 Task: Create a Workspace WS0000000010 in Trello with Workspace Type as ENGINEERING-IT and Workspace Description as WD0000000010. Invite a Team Member Ayush98111@gmail.com to Workspace WS0000000010 in Trello. Invite a Team Member Mailaustralia7@gmail.com to Workspace WS0000000010 in Trello. Invite a Team Member Carxxstreet791@gmail.com to Workspace WS0000000010 in Trello. Invite a Team Member Nikrathi889@gmail.com to Workspace WS0000000010 in Trello
Action: Mouse moved to (604, 122)
Screenshot: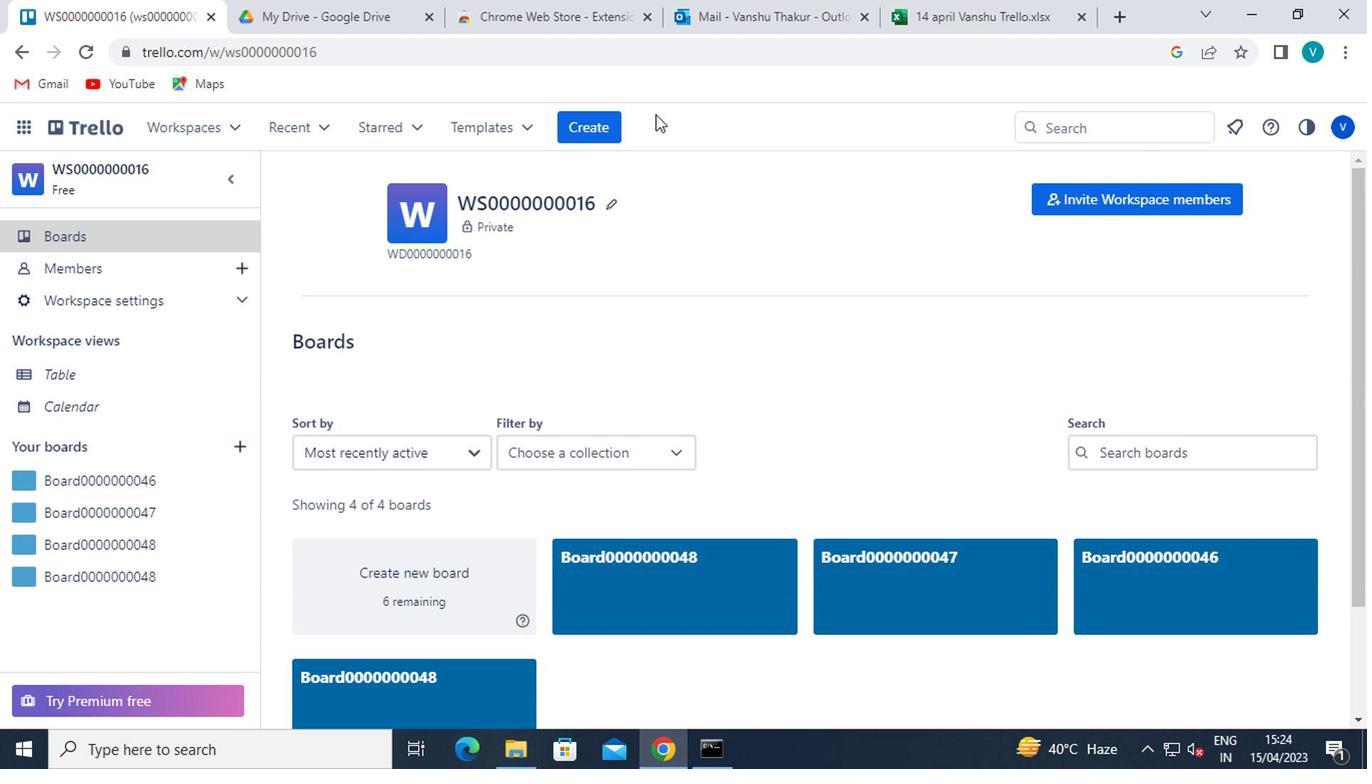 
Action: Mouse pressed left at (604, 122)
Screenshot: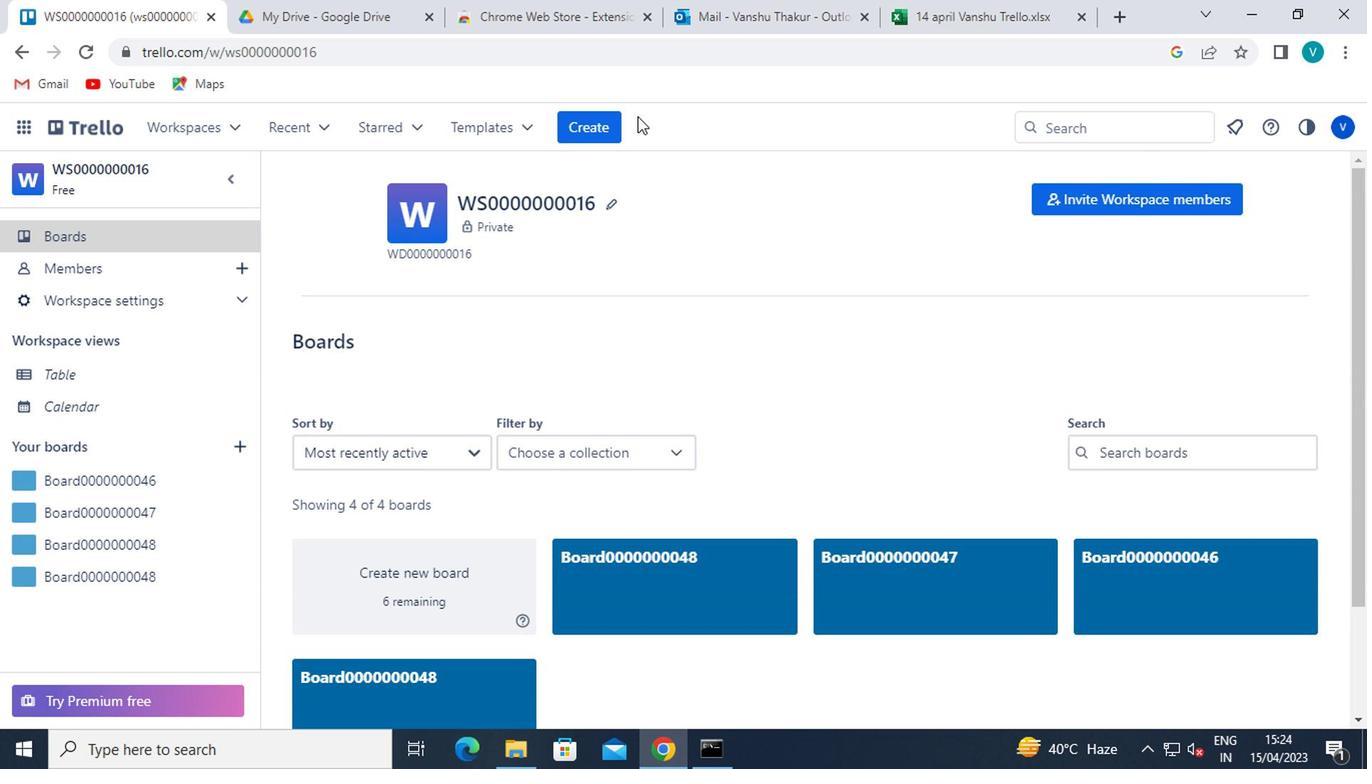 
Action: Mouse moved to (632, 357)
Screenshot: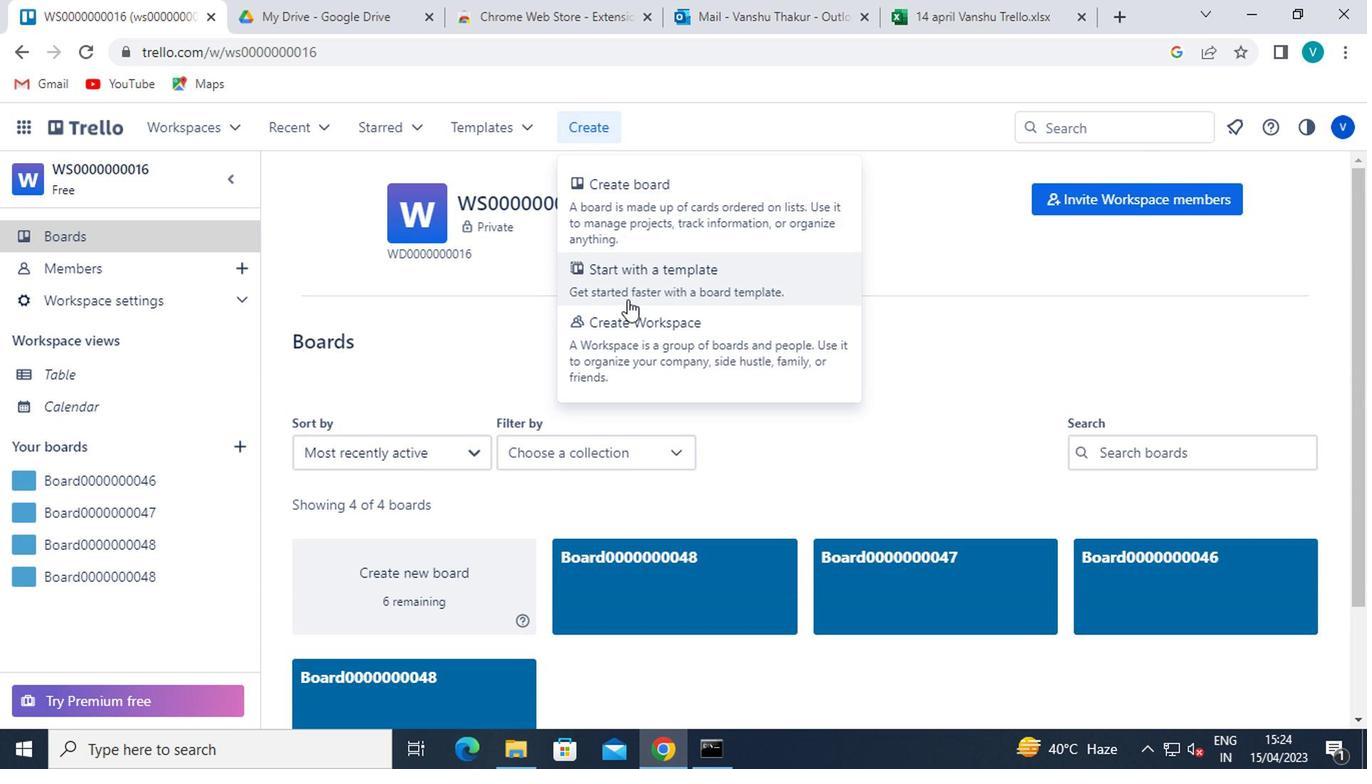 
Action: Mouse pressed left at (632, 357)
Screenshot: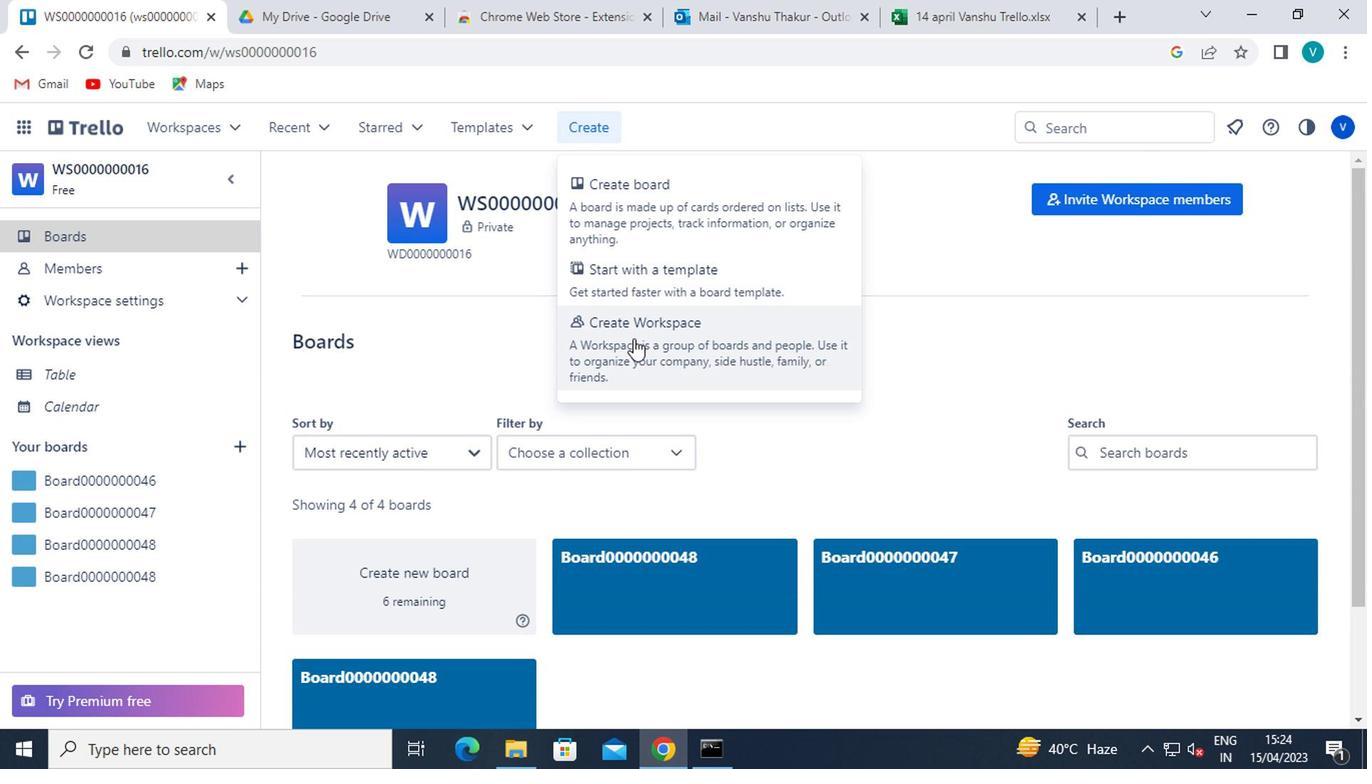 
Action: Mouse moved to (433, 370)
Screenshot: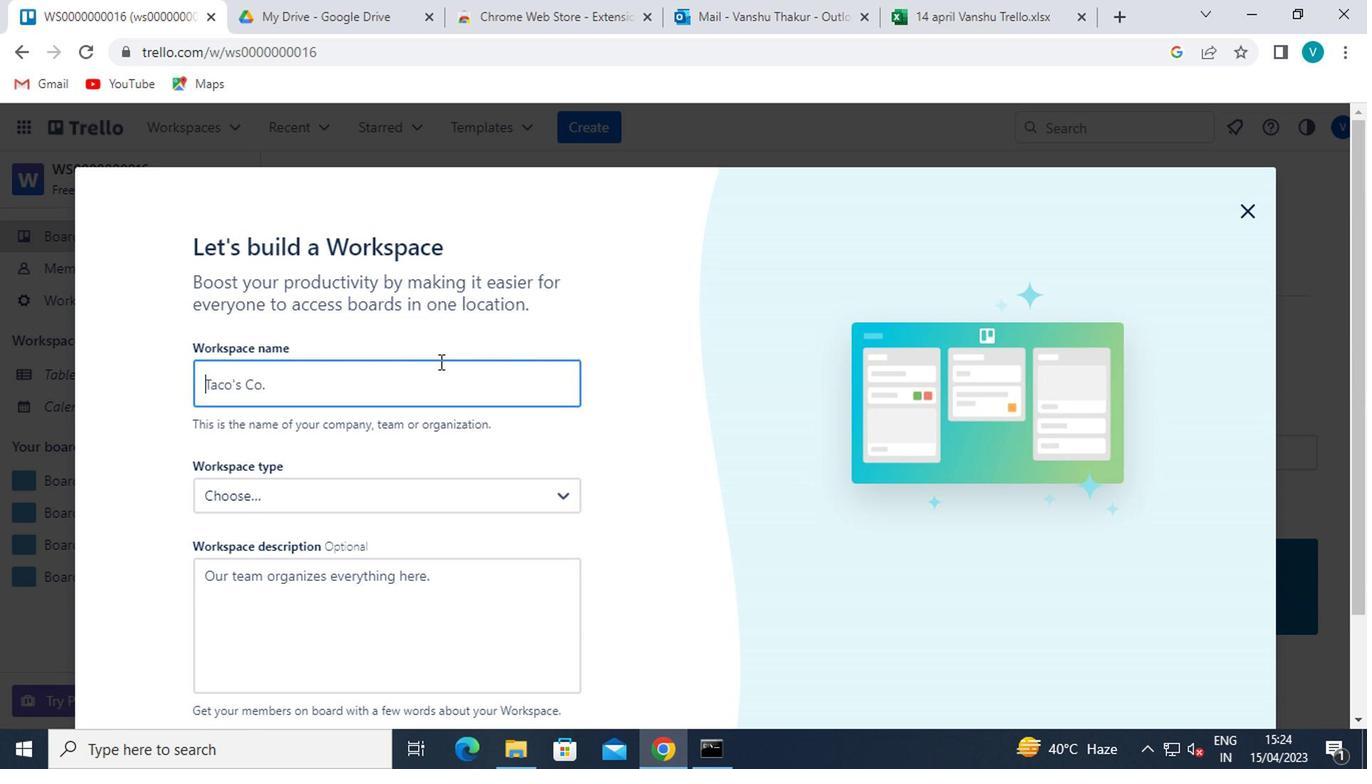 
Action: Mouse pressed left at (433, 370)
Screenshot: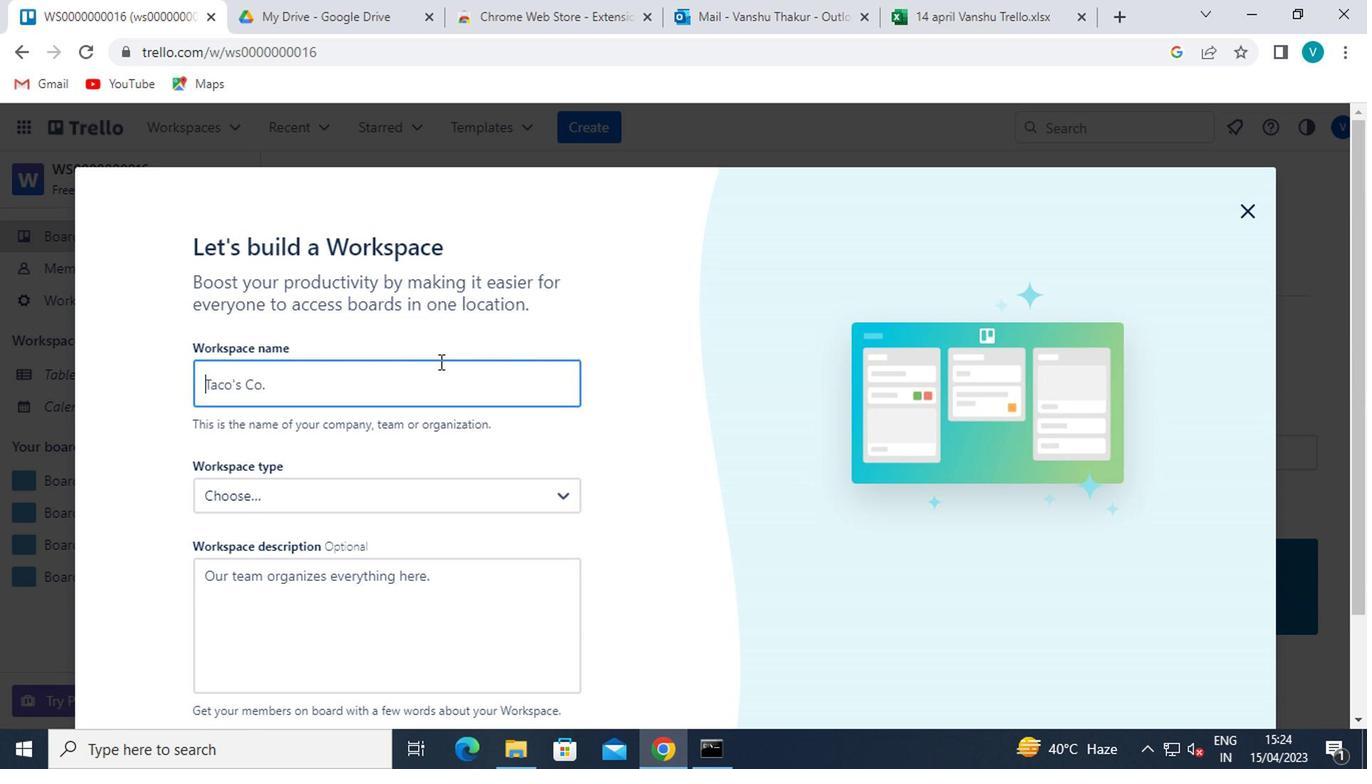 
Action: Mouse moved to (425, 359)
Screenshot: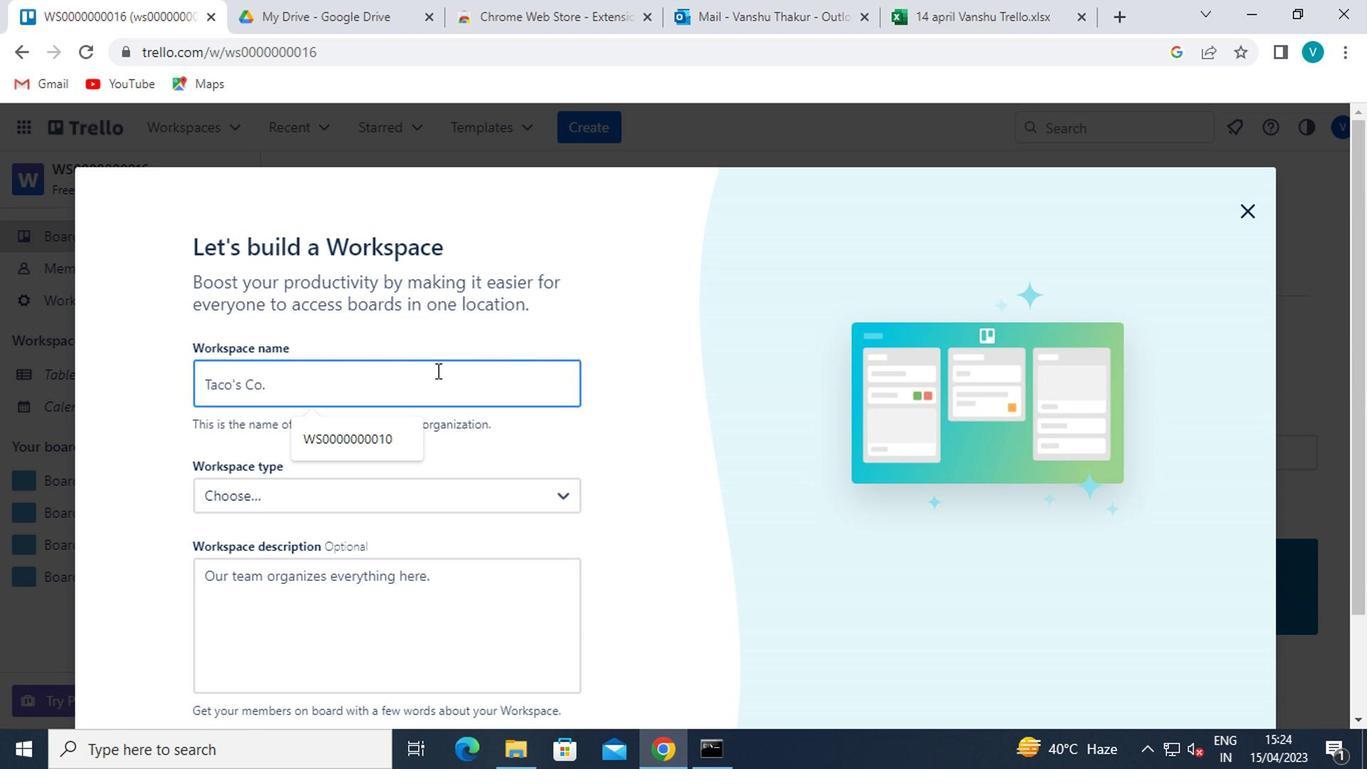
Action: Key pressed <Key.shift><Key.shift><Key.shift><Key.shift><Key.shift><Key.shift><Key.shift><Key.shift><Key.shift>WS0000000010
Screenshot: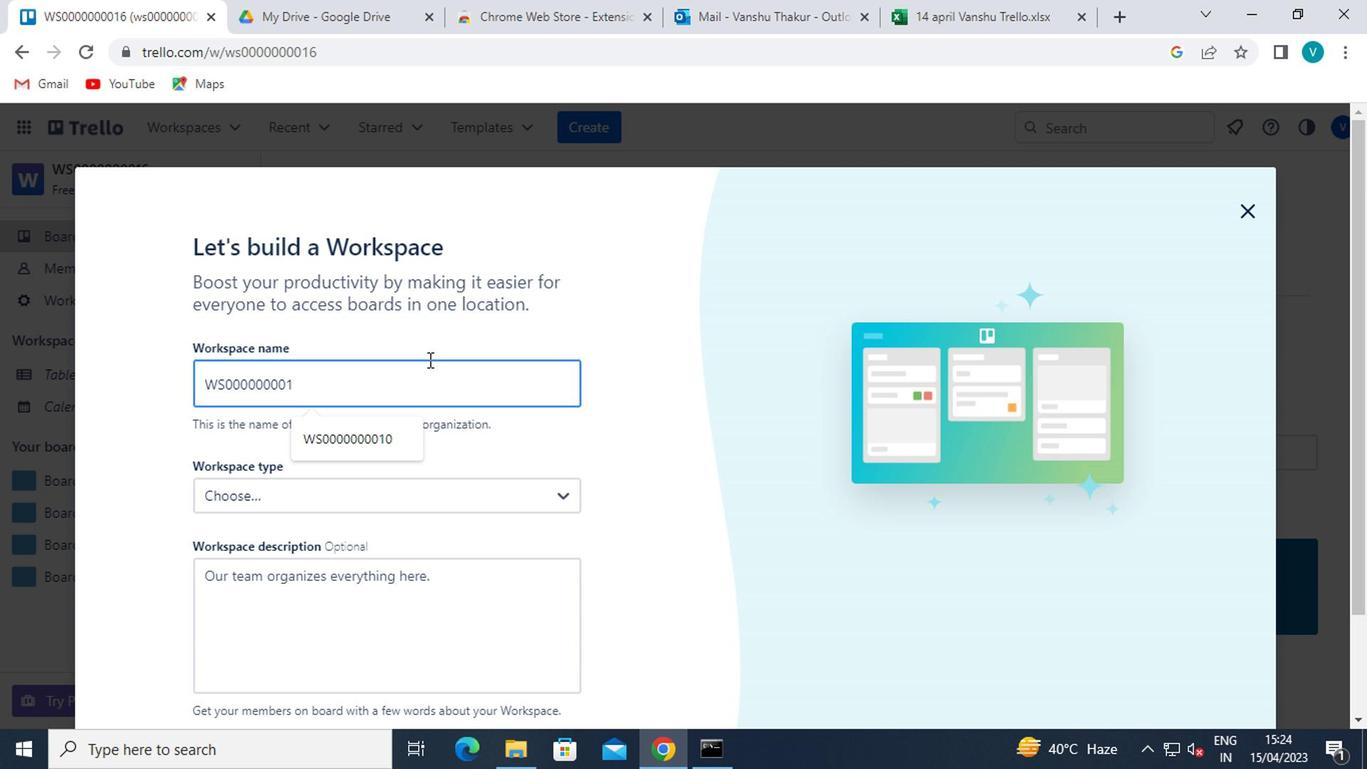 
Action: Mouse moved to (392, 486)
Screenshot: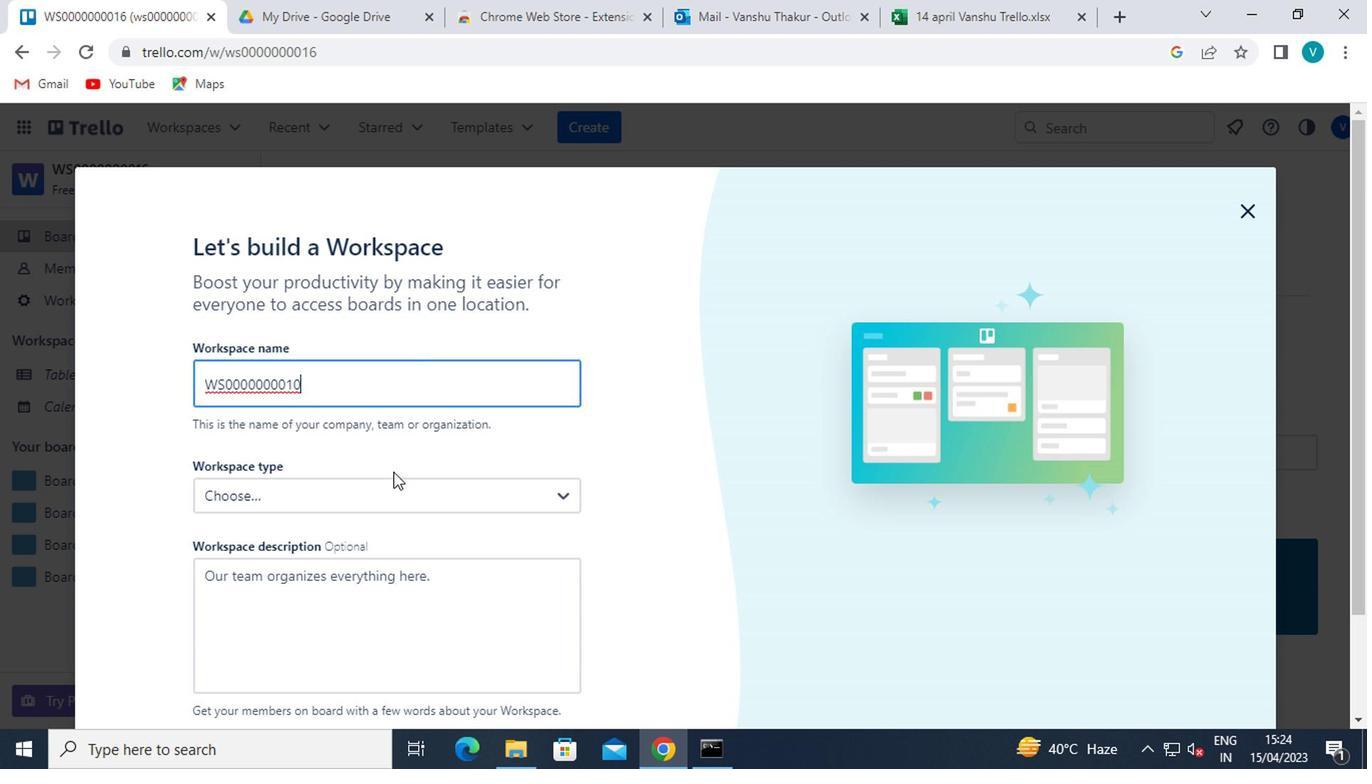 
Action: Mouse pressed left at (392, 486)
Screenshot: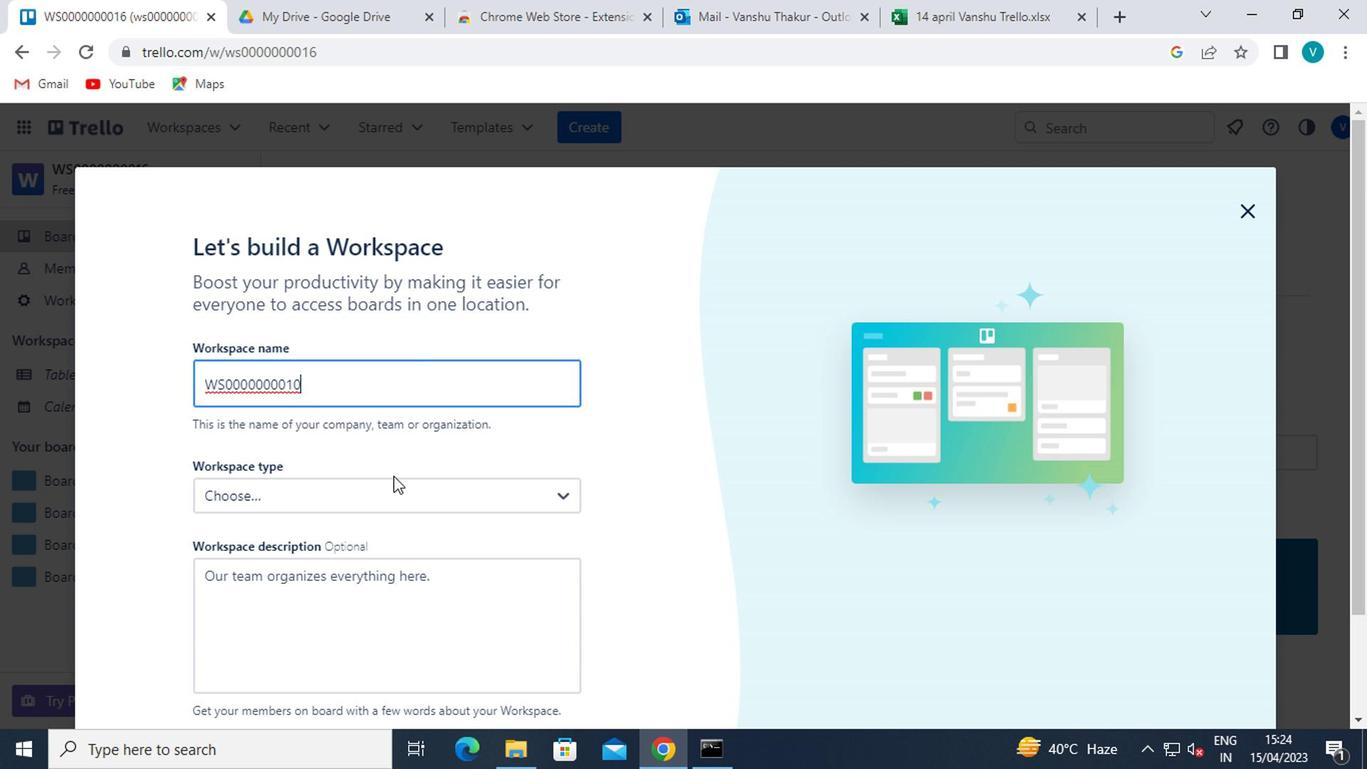 
Action: Mouse moved to (373, 587)
Screenshot: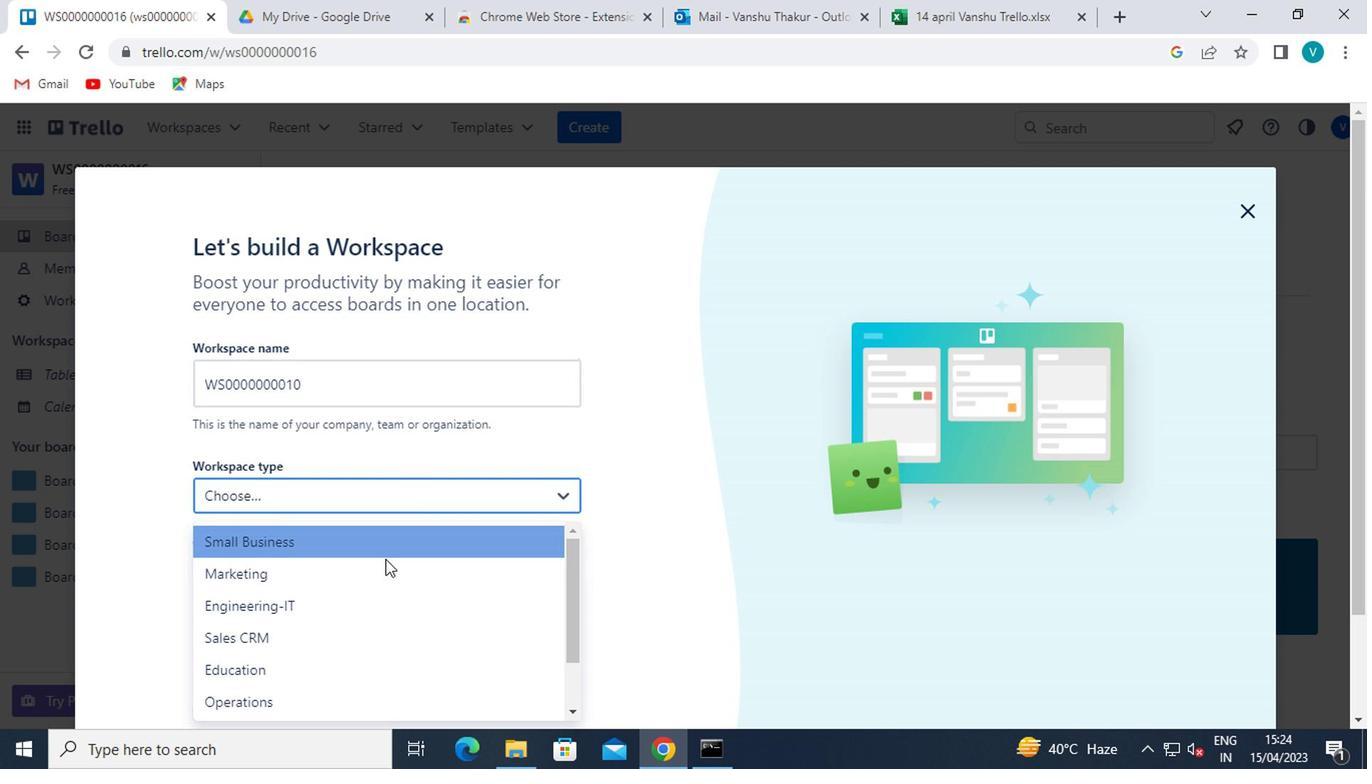 
Action: Mouse pressed left at (373, 587)
Screenshot: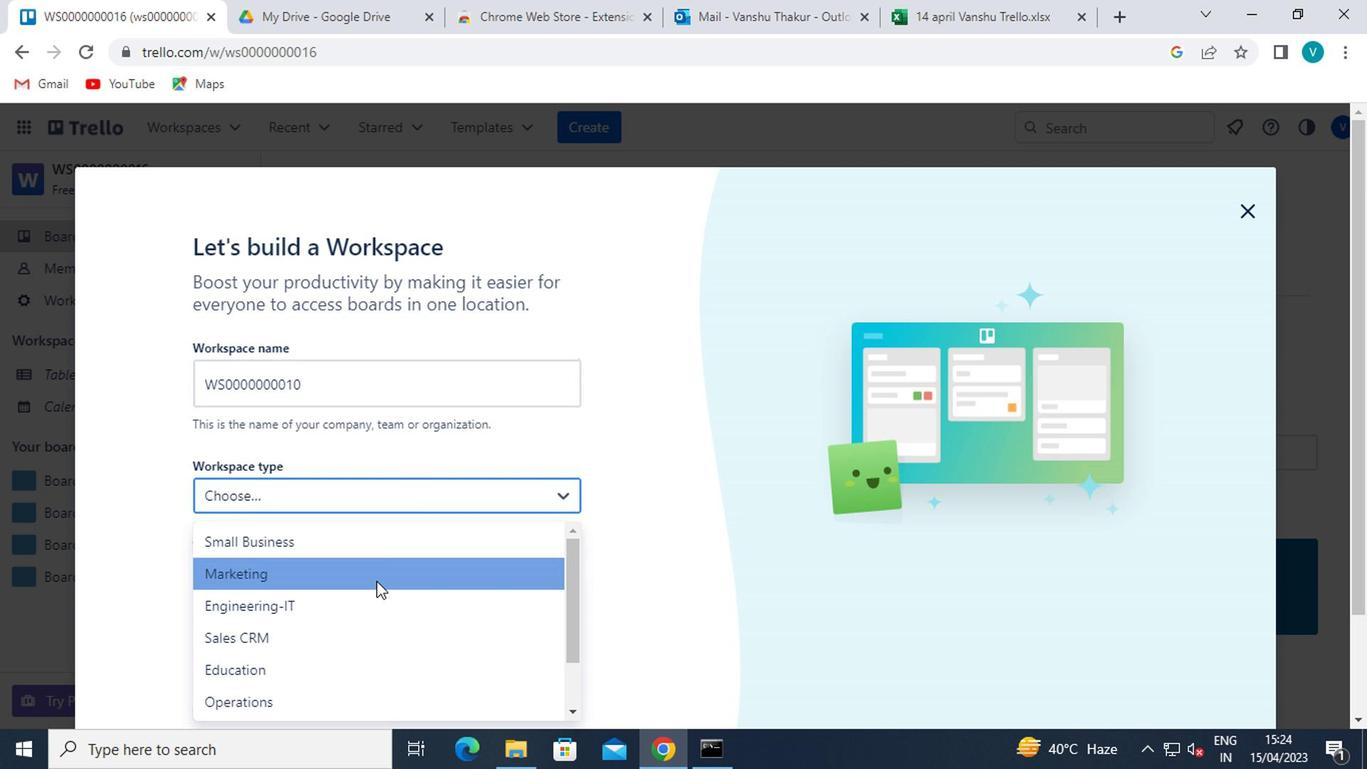 
Action: Mouse moved to (374, 602)
Screenshot: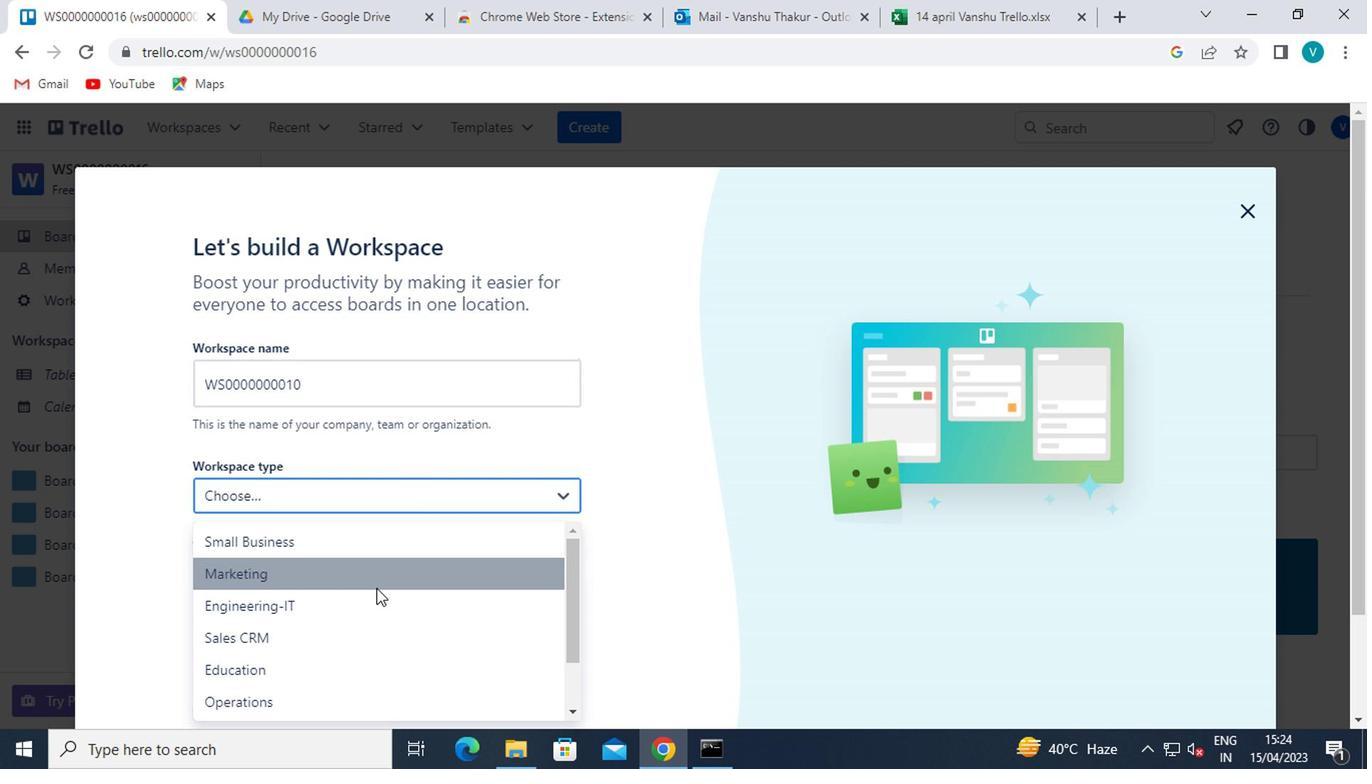 
Action: Mouse pressed left at (374, 602)
Screenshot: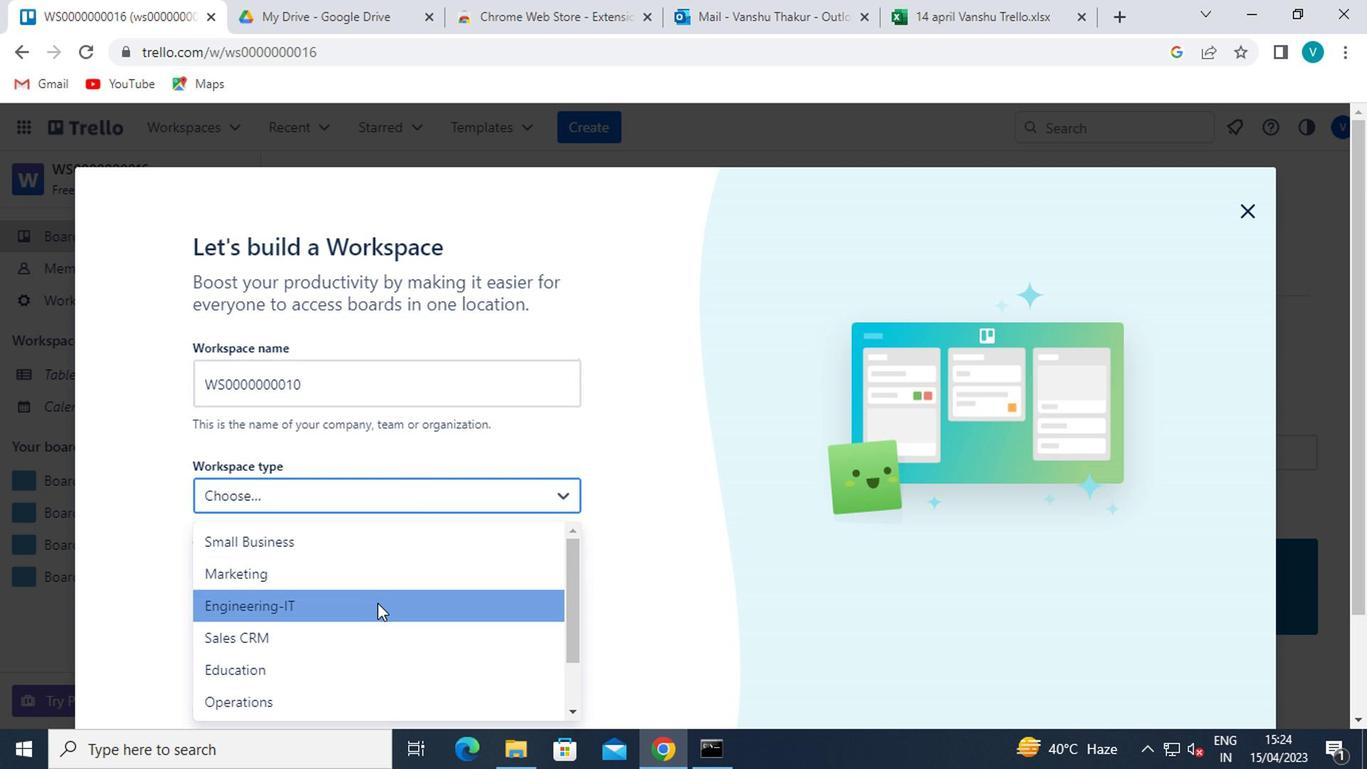 
Action: Mouse moved to (339, 588)
Screenshot: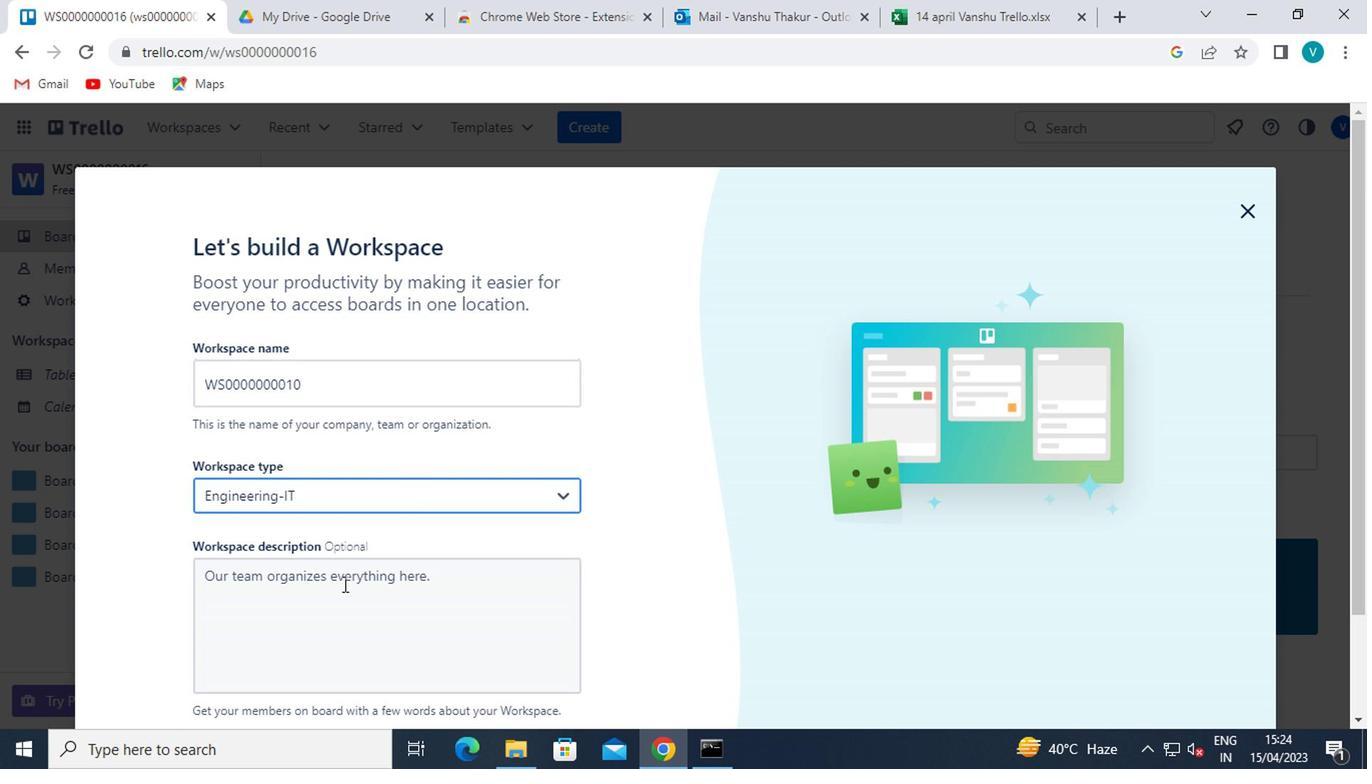 
Action: Mouse pressed left at (339, 588)
Screenshot: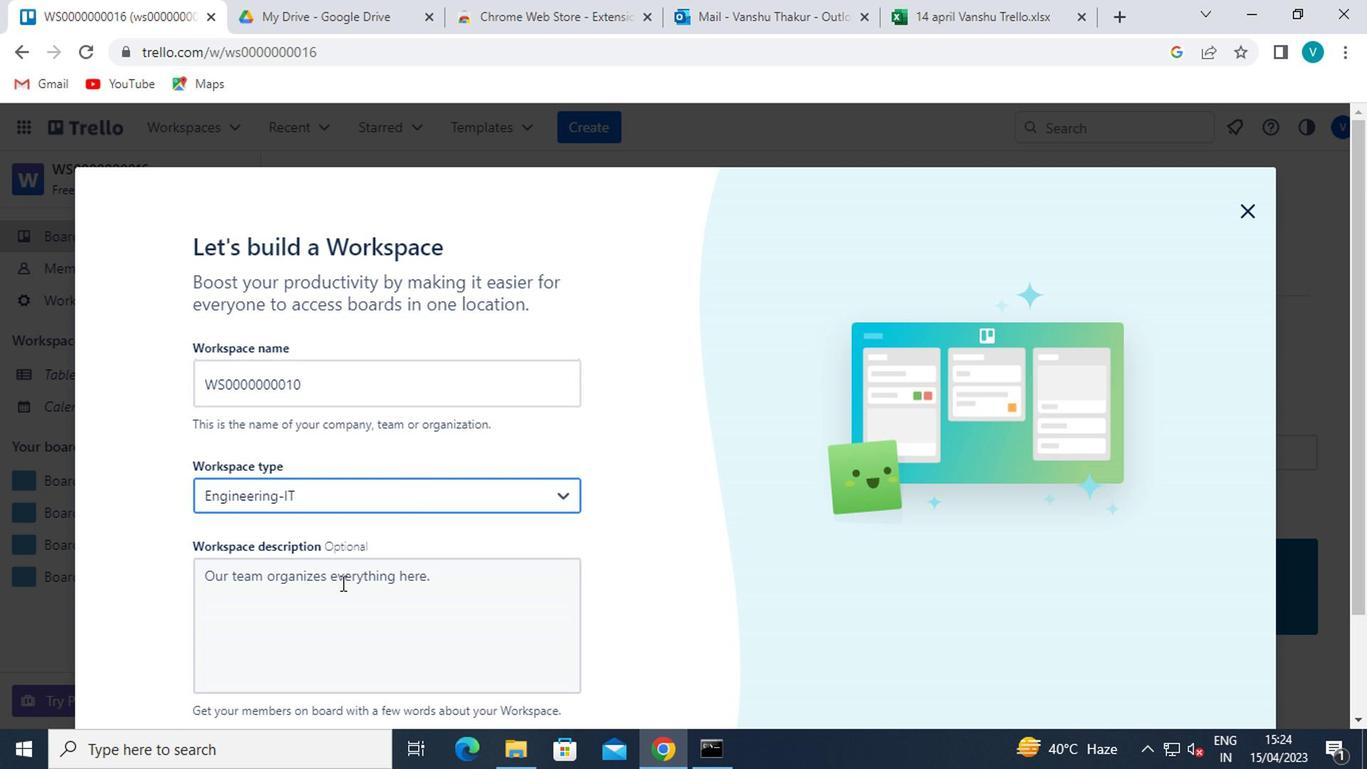 
Action: Mouse moved to (353, 542)
Screenshot: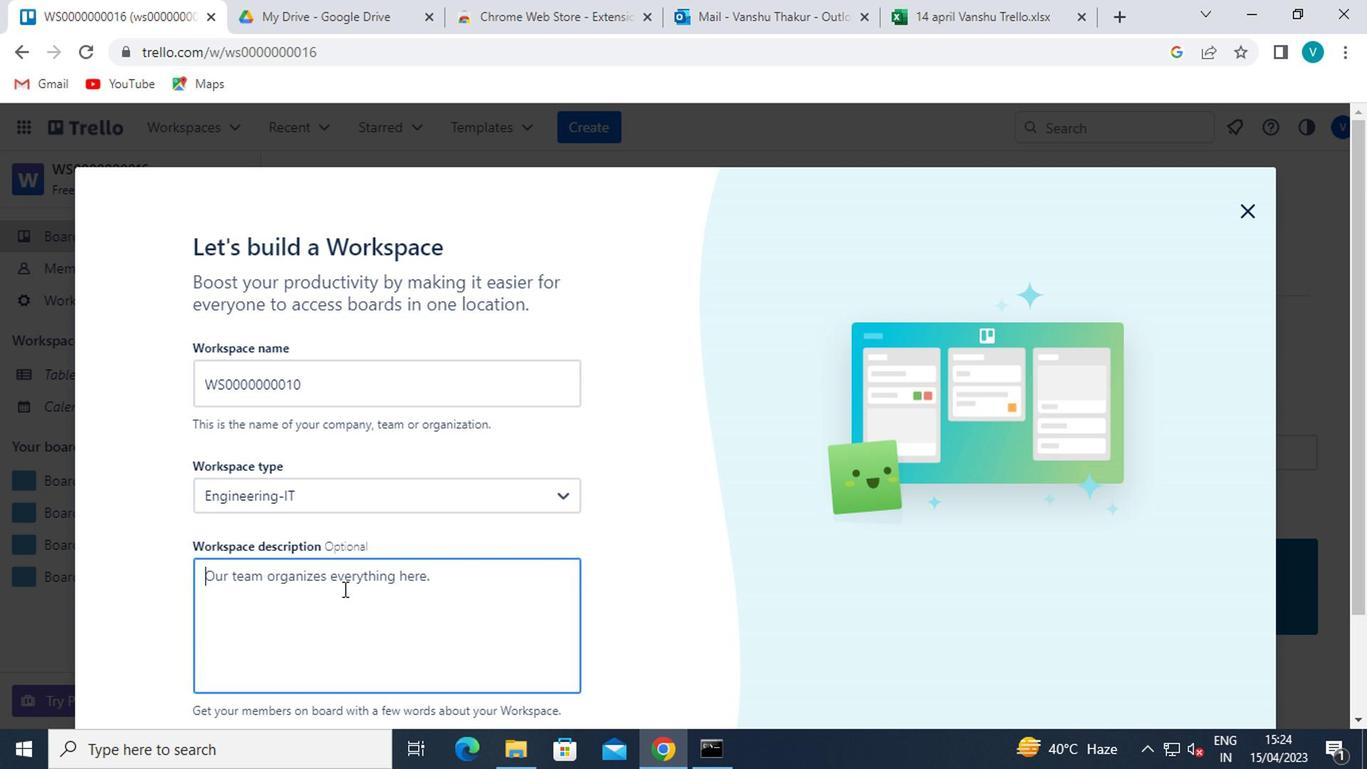 
Action: Key pressed <Key.shift>WD0000000010
Screenshot: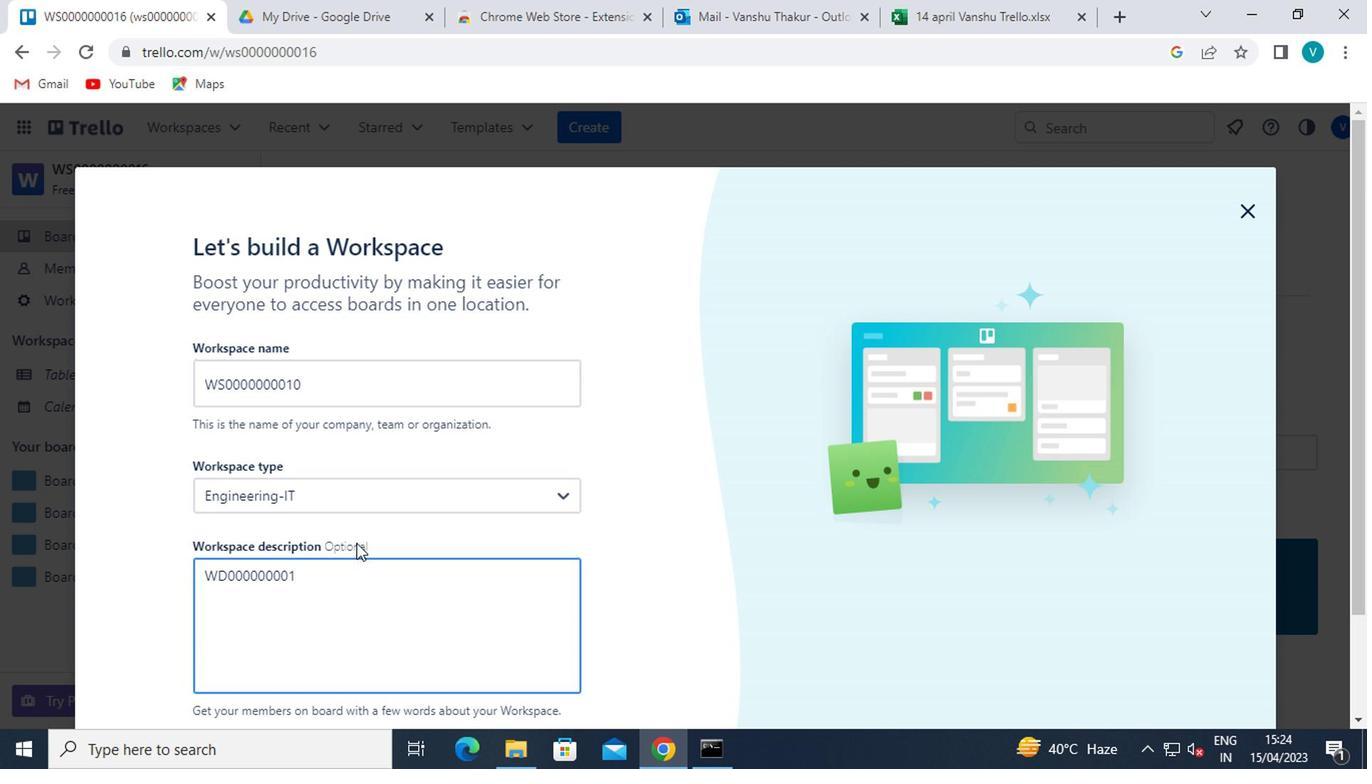 
Action: Mouse moved to (381, 474)
Screenshot: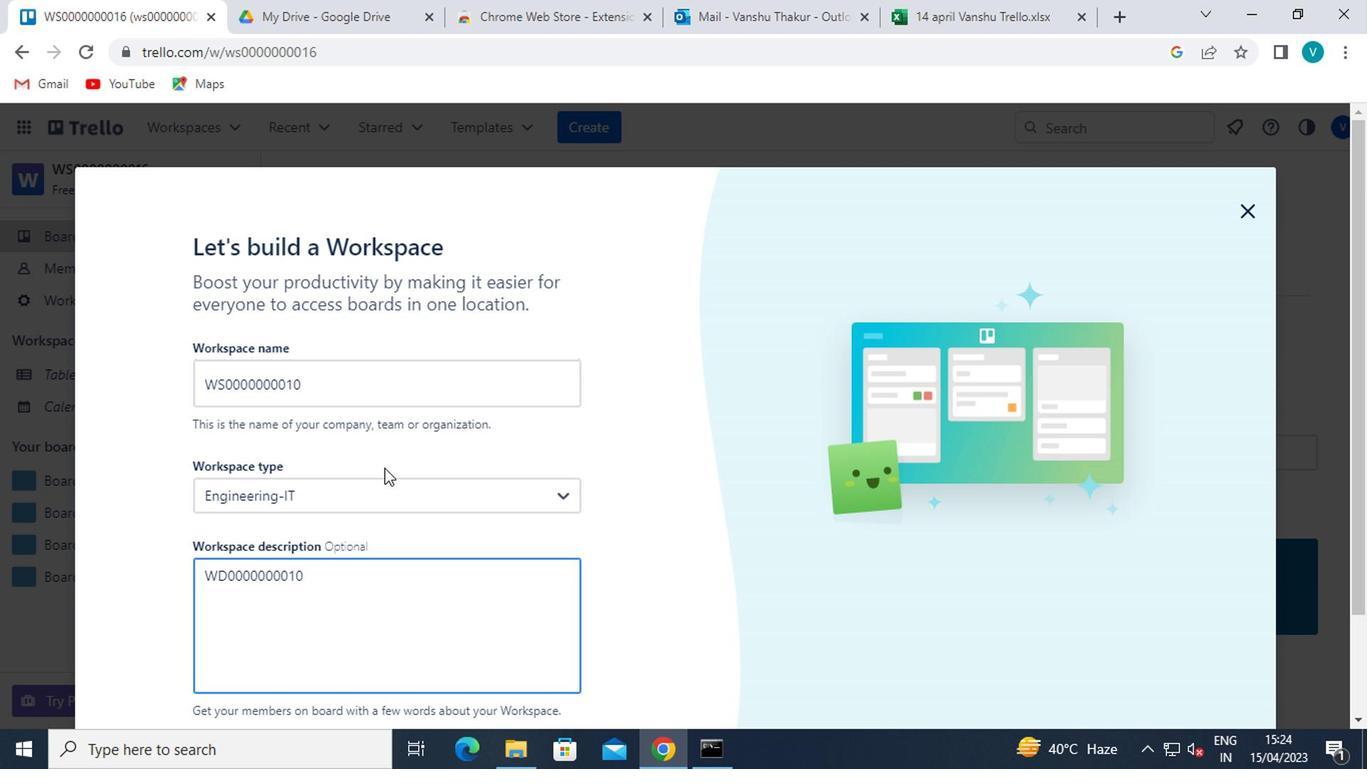 
Action: Mouse scrolled (381, 473) with delta (0, 0)
Screenshot: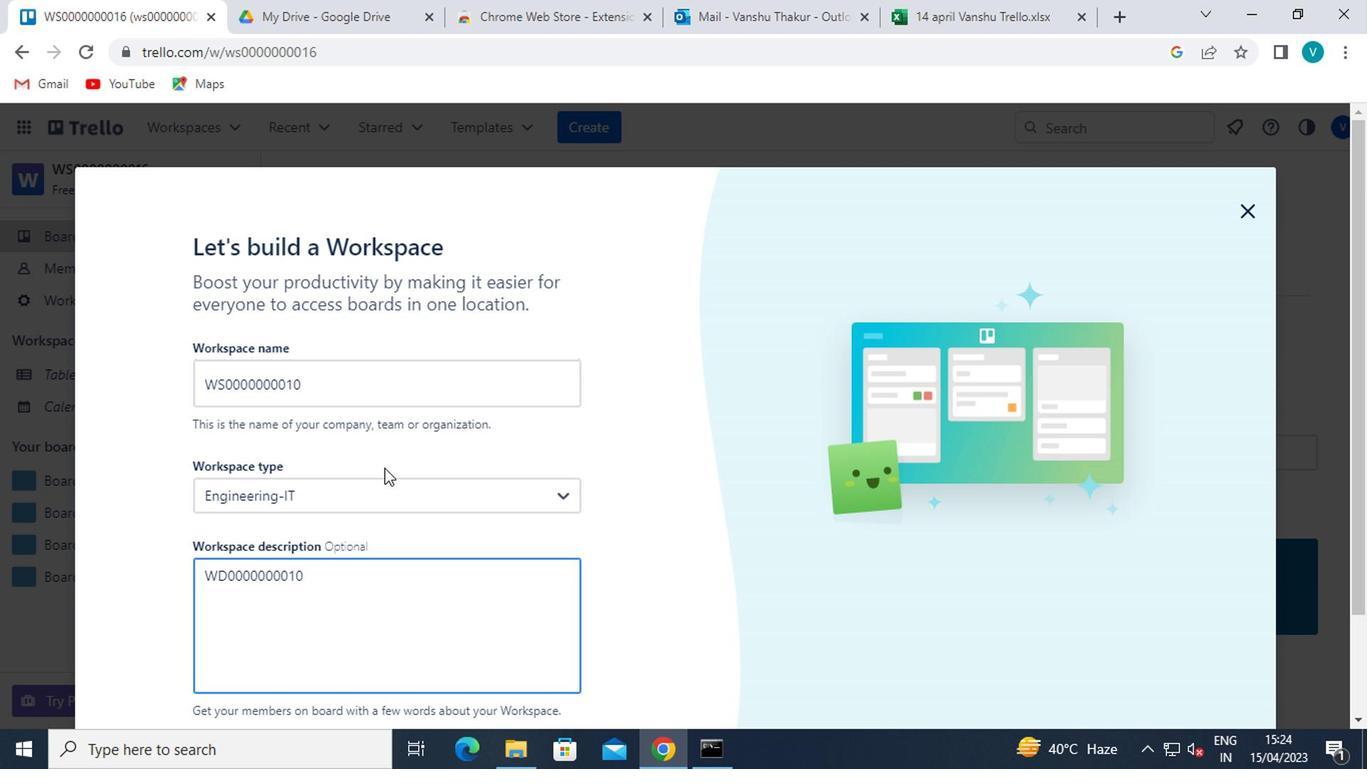 
Action: Mouse moved to (381, 480)
Screenshot: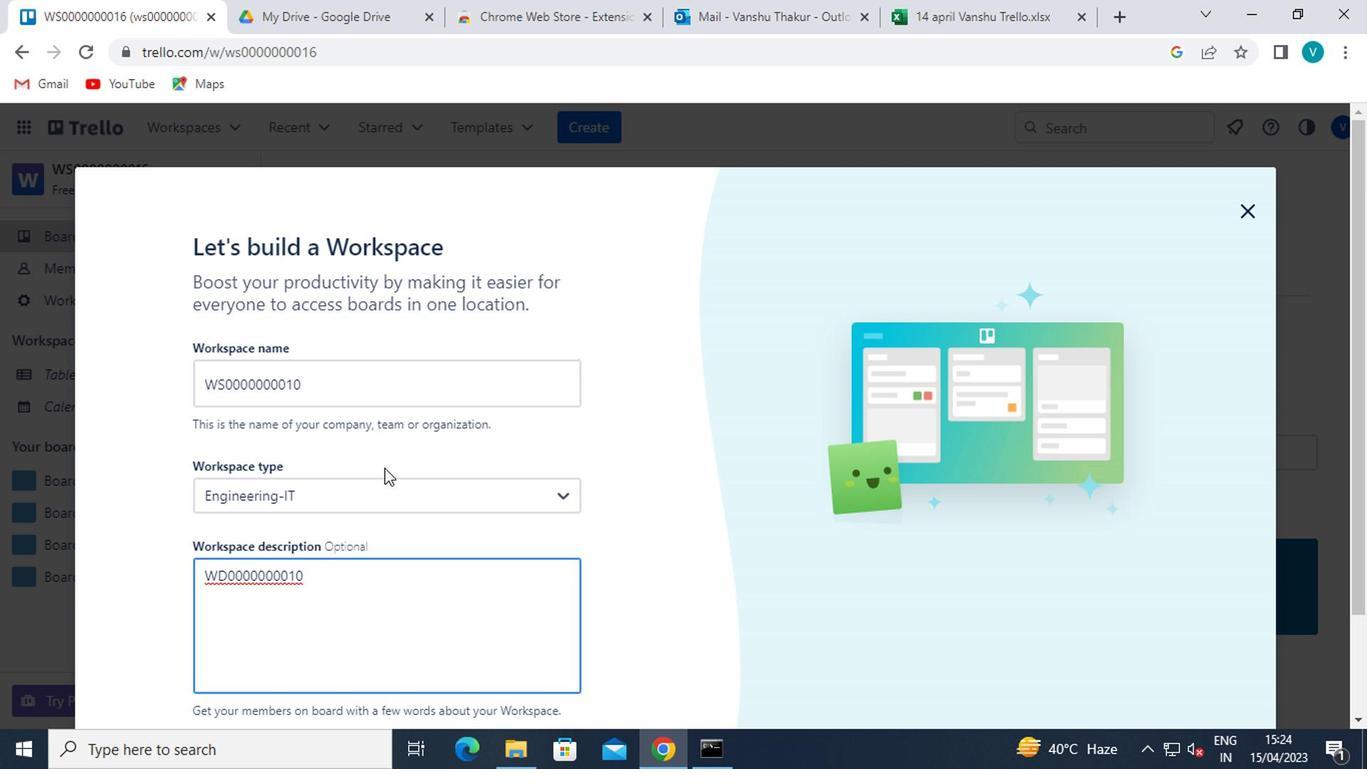 
Action: Mouse scrolled (381, 479) with delta (0, -1)
Screenshot: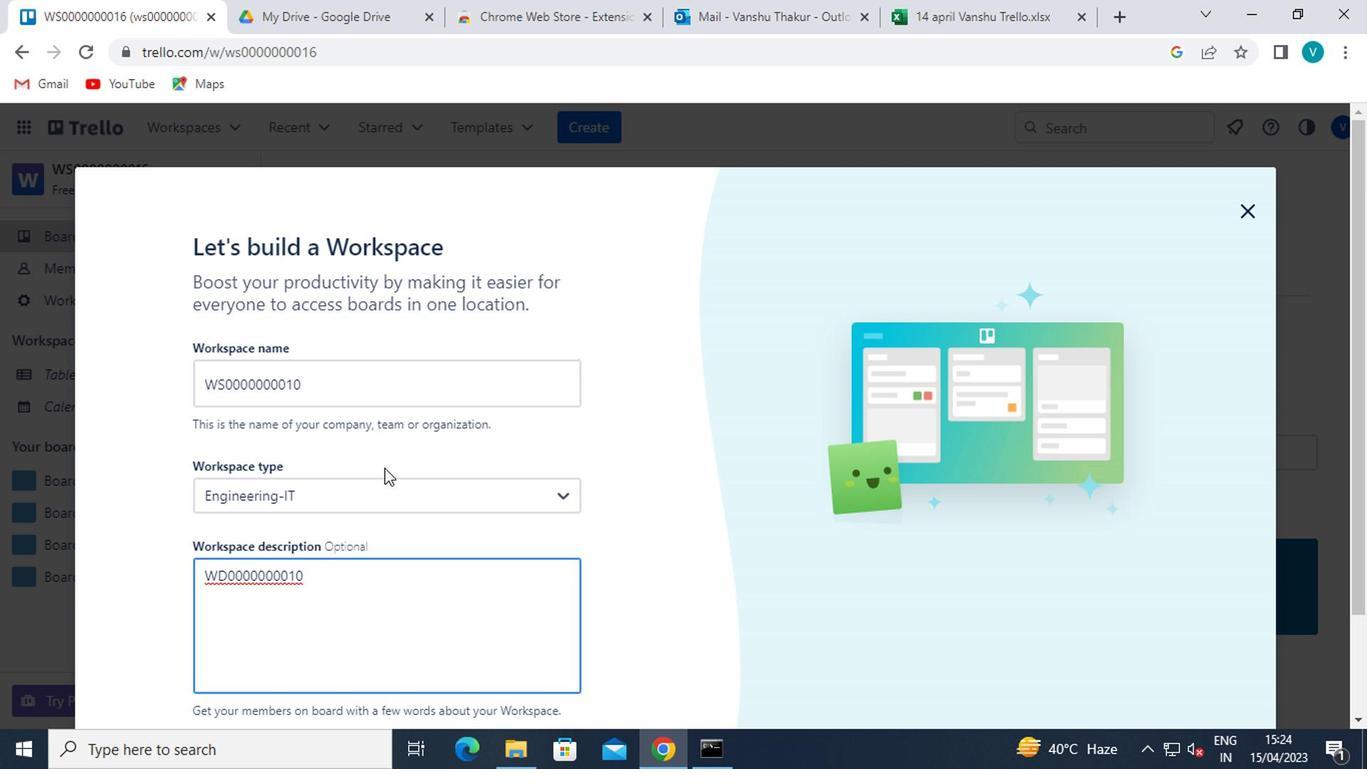 
Action: Mouse moved to (376, 618)
Screenshot: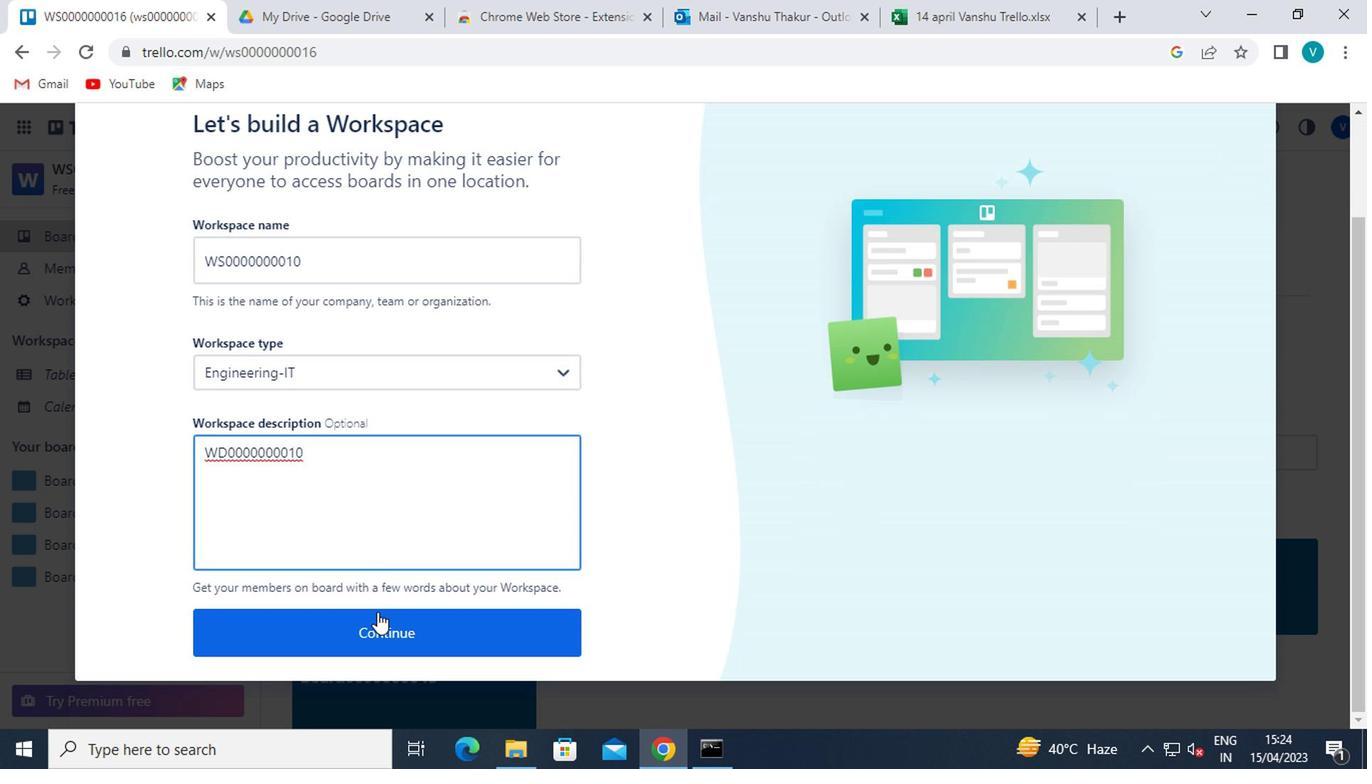 
Action: Mouse pressed left at (376, 618)
Screenshot: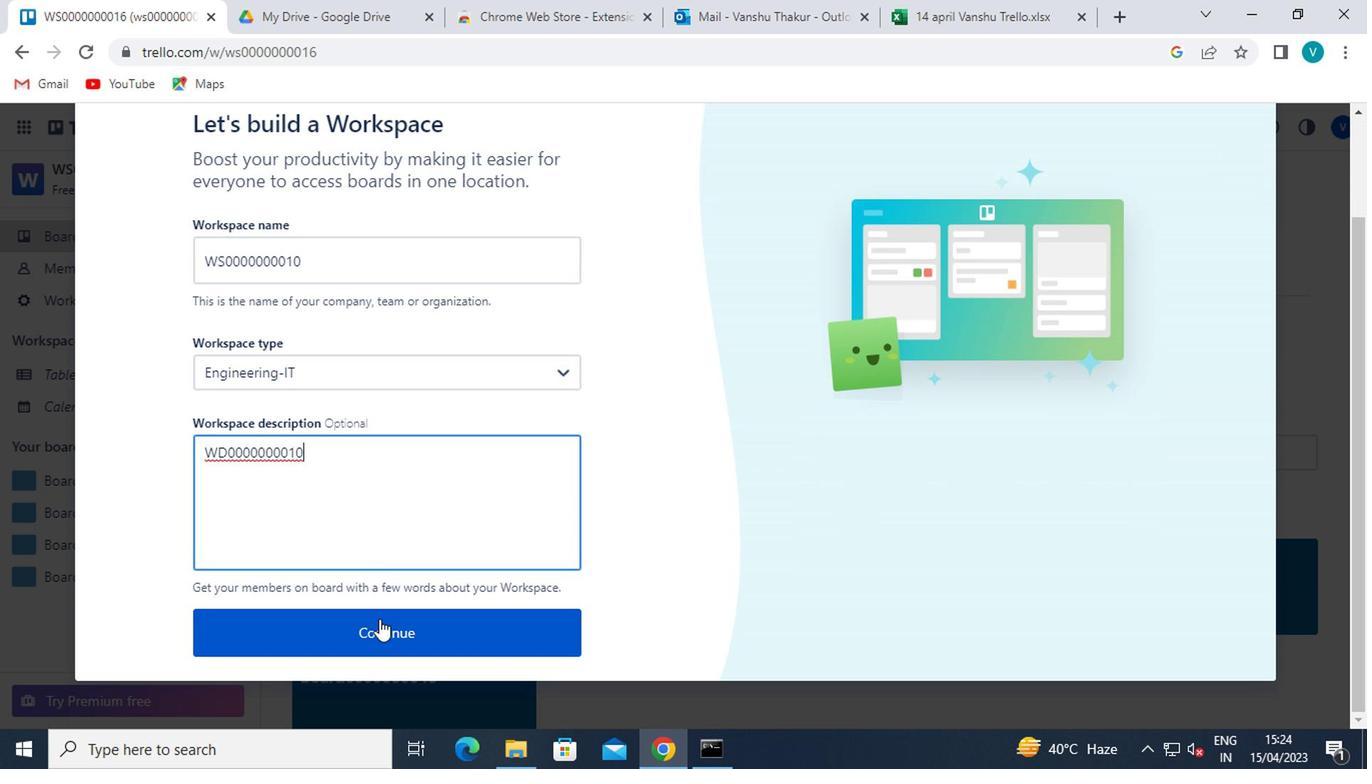 
Action: Mouse moved to (397, 374)
Screenshot: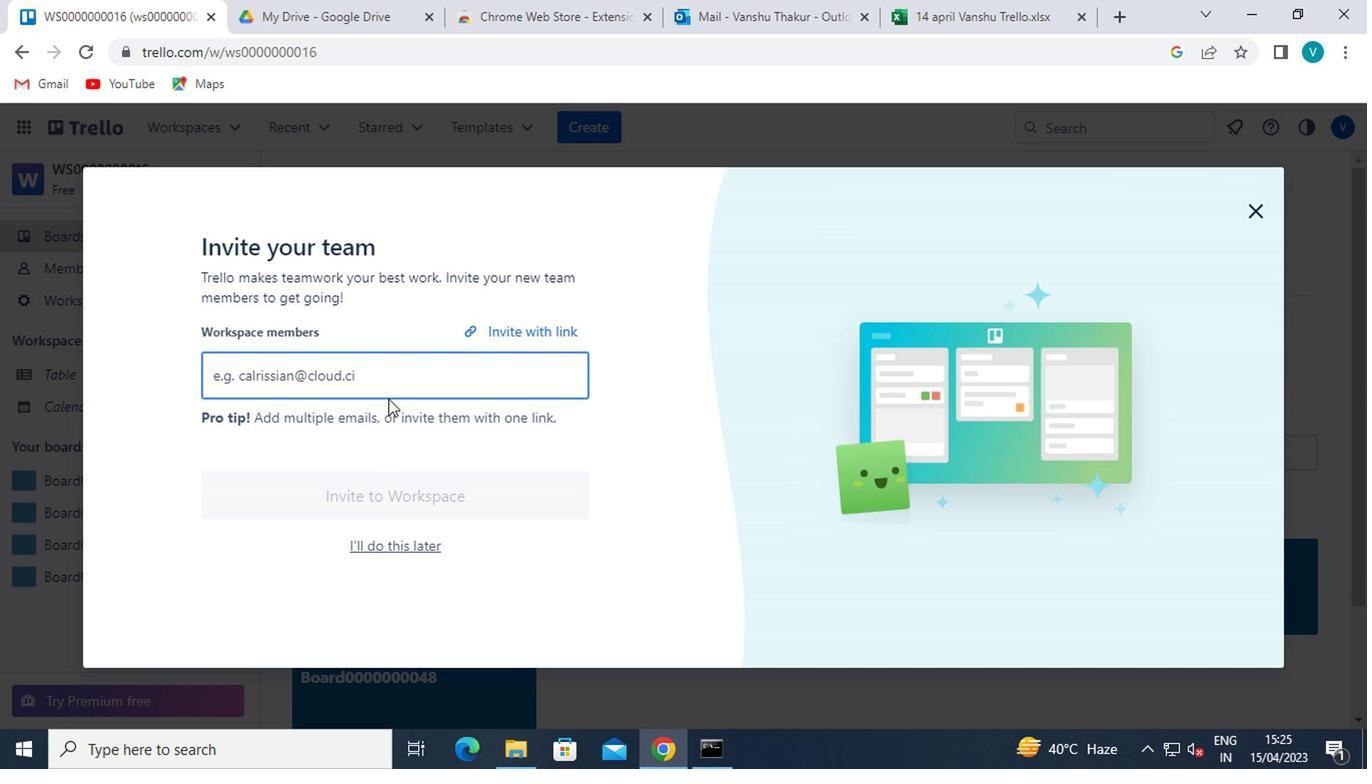 
Action: Mouse pressed left at (397, 374)
Screenshot: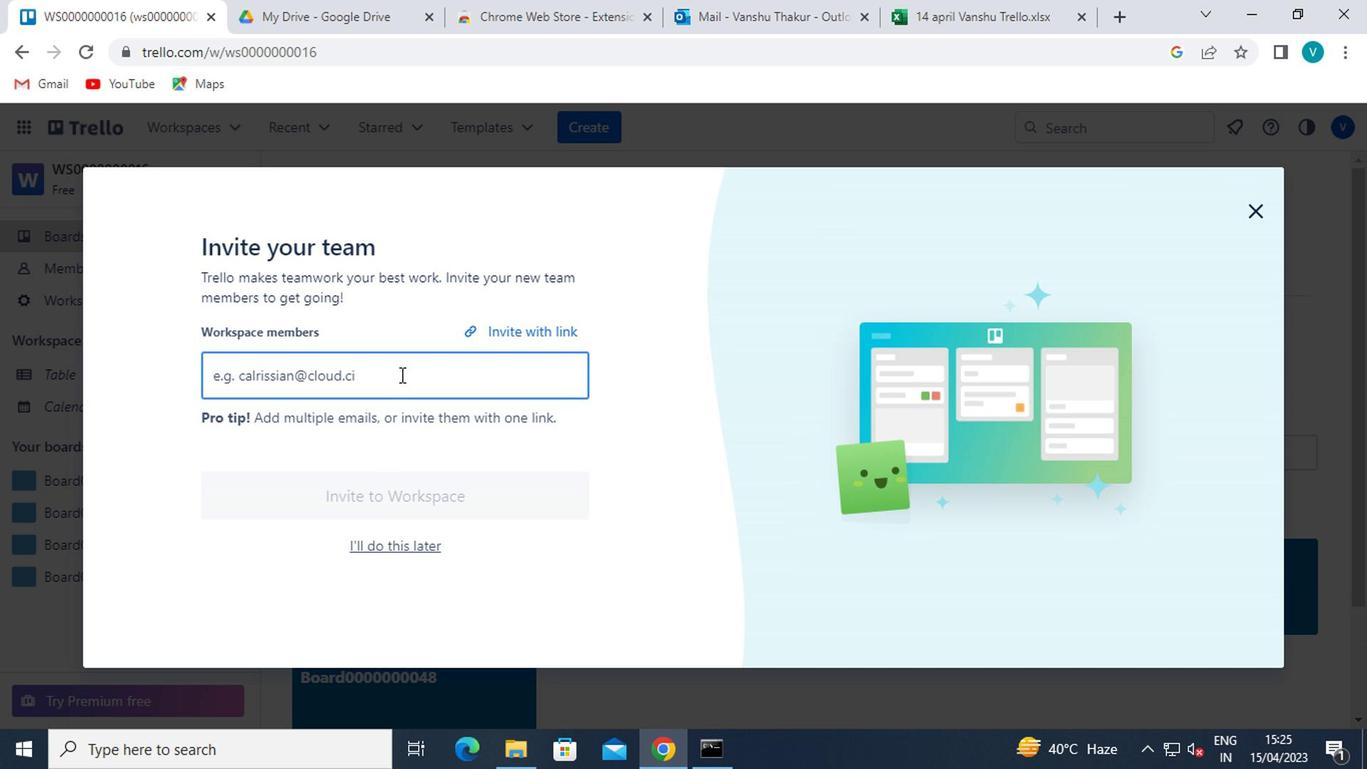 
Action: Key pressed <Key.shift>AYUSH.<Key.page_up><Key.up>
Screenshot: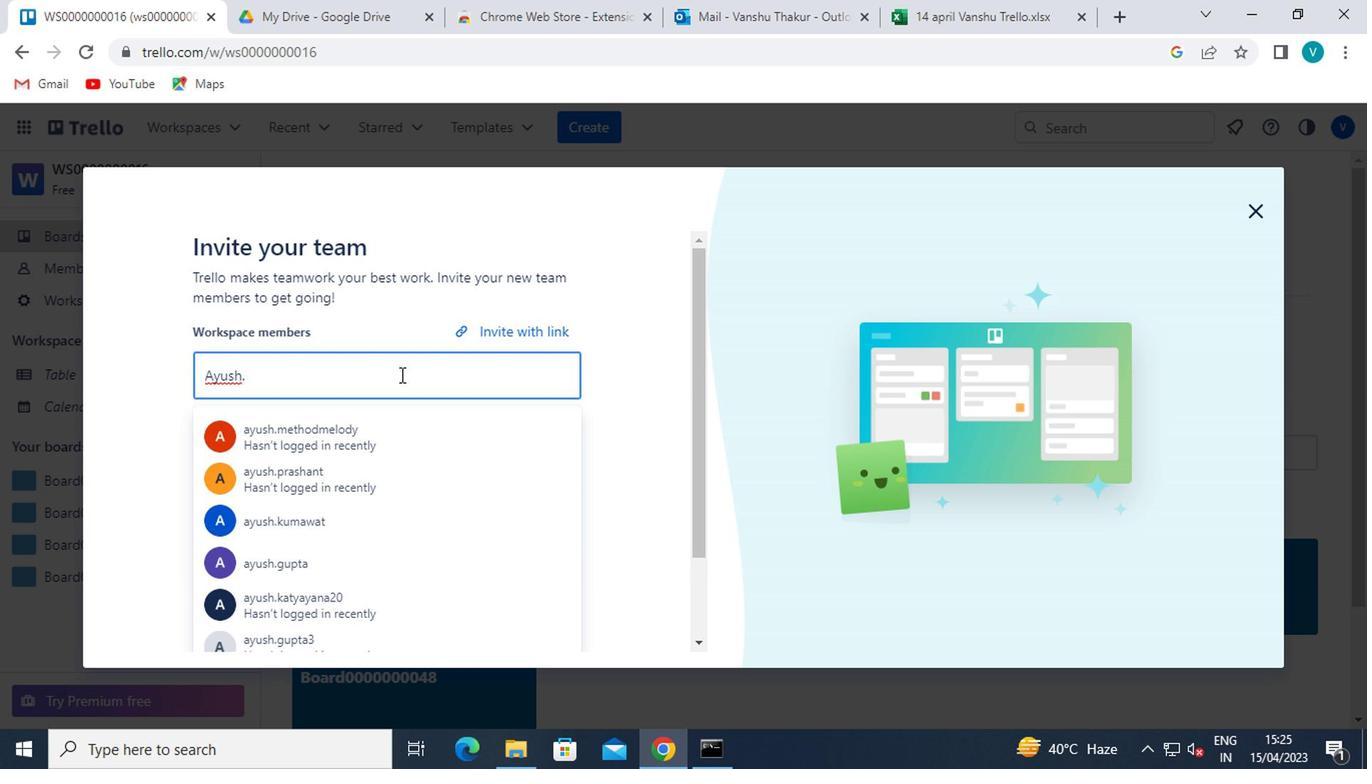 
Action: Mouse pressed left at (397, 374)
Screenshot: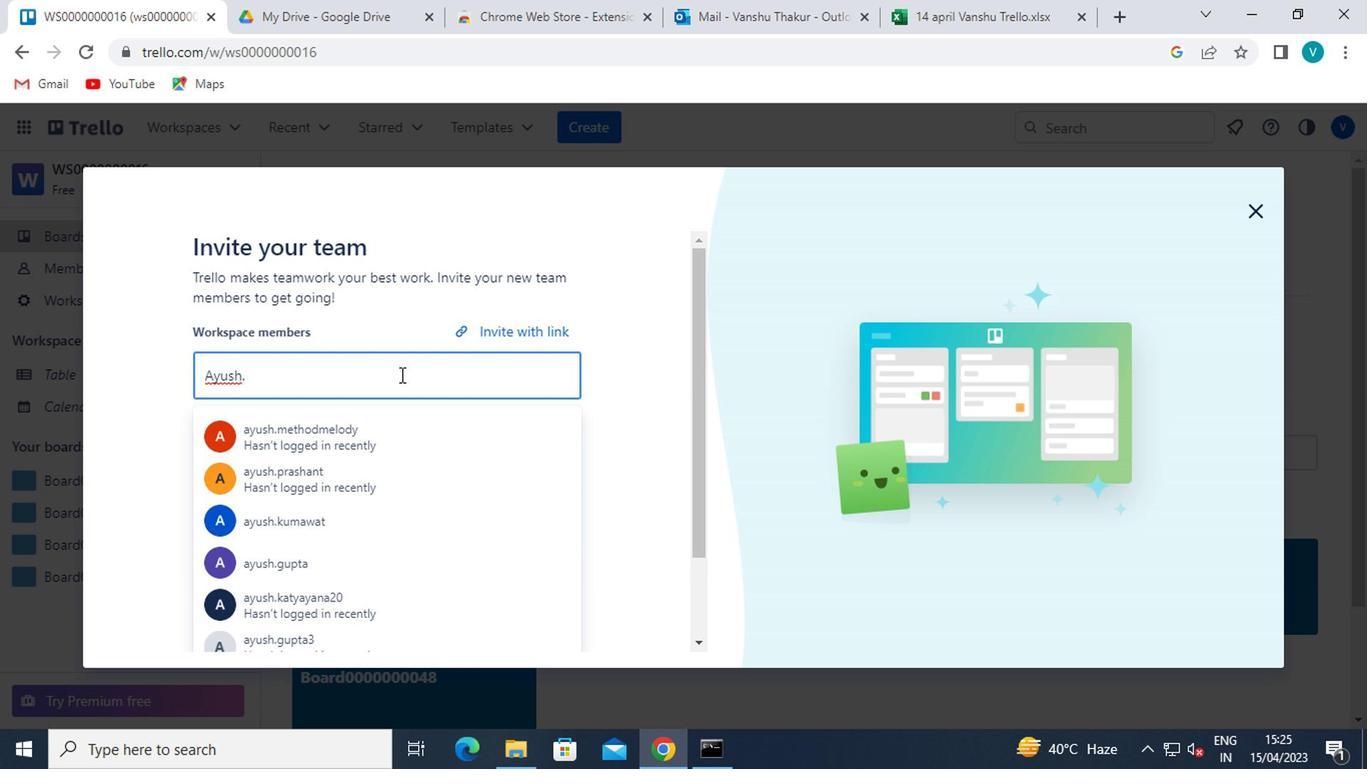 
Action: Key pressed 9811<Key.shift><Key.shift><Key.shift>@GMAIL.COM<Key.enter><Key.shift>MAILAUSTRALIA7<Key.shift>@GMAIL.COM<Key.enter><Key.shift>CARXXSTREET7916<Key.shift>@GMAIL.COM<Key.enter><Key.shift>NIKRATHI889<Key.shift>@GMAIL.COM
Screenshot: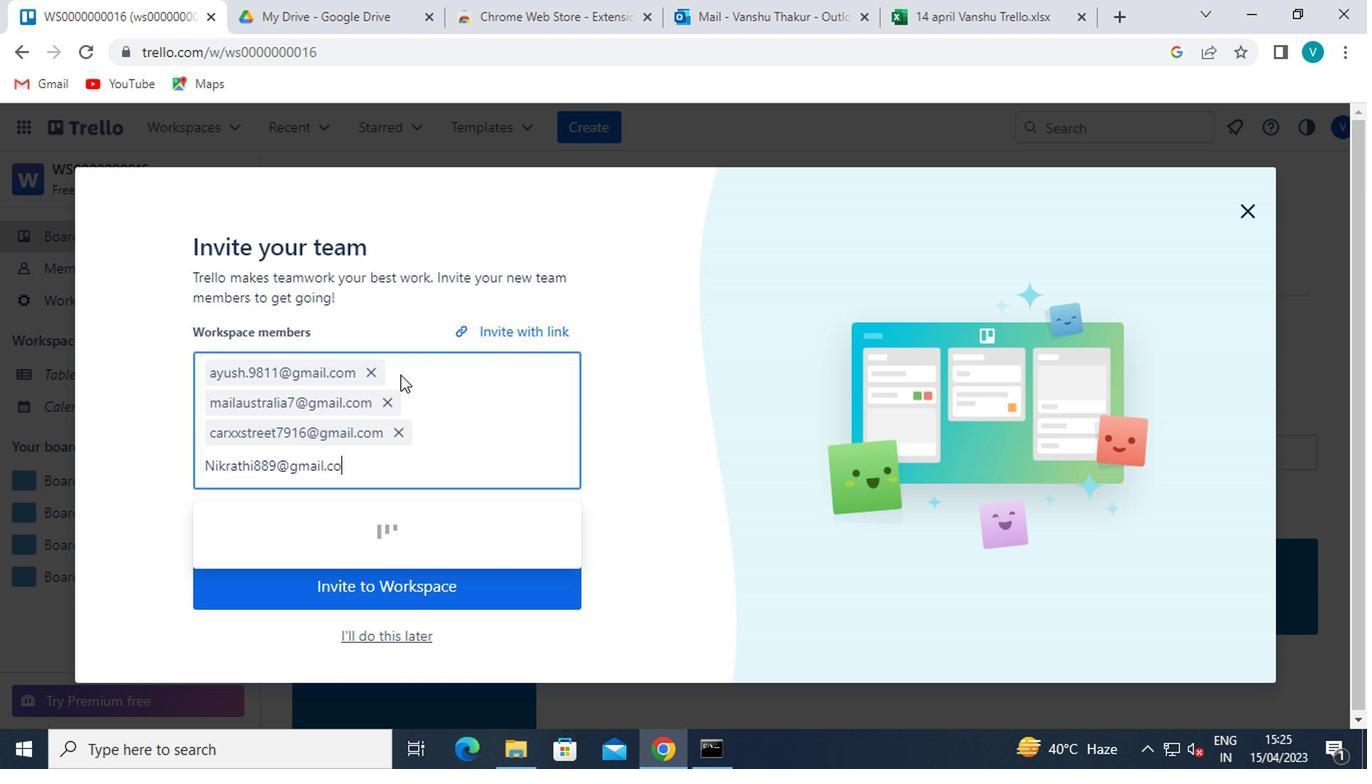 
Action: Mouse moved to (390, 569)
Screenshot: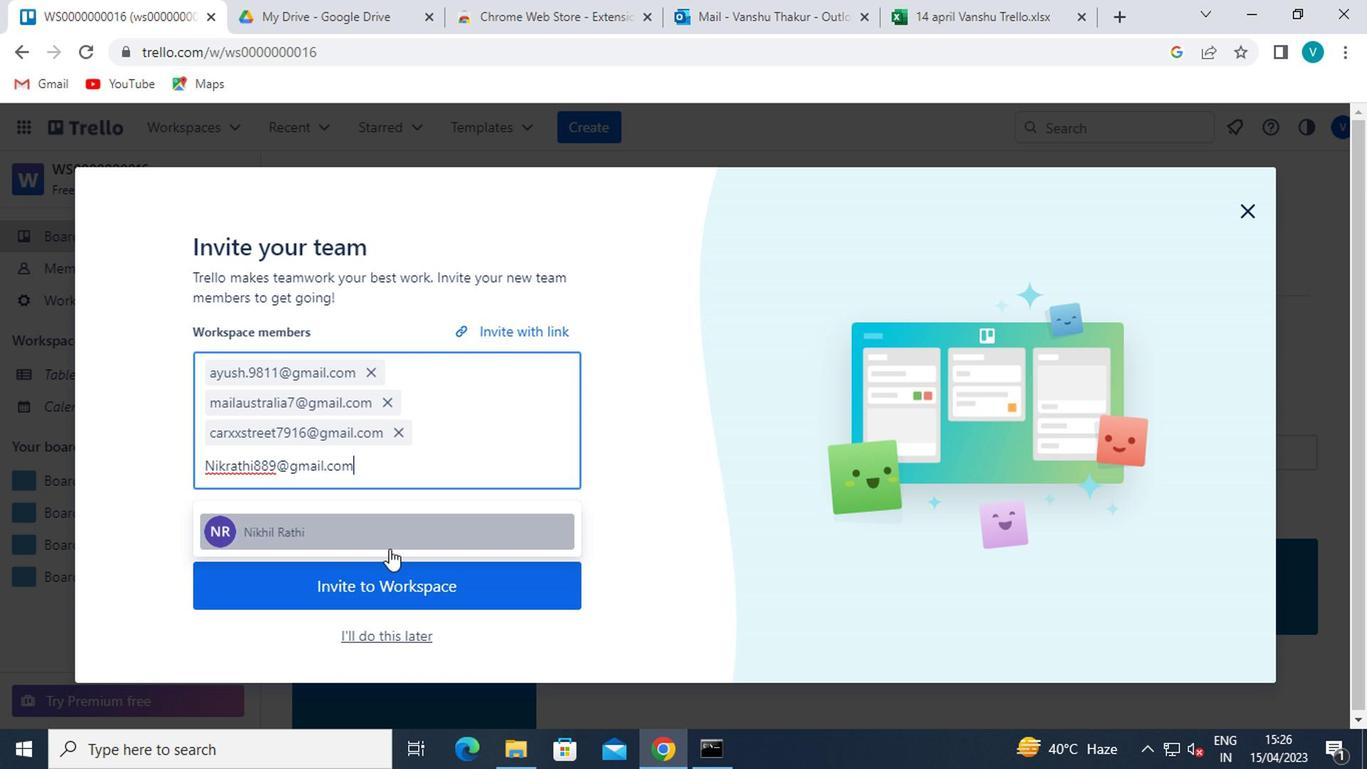 
Action: Mouse pressed left at (390, 569)
Screenshot: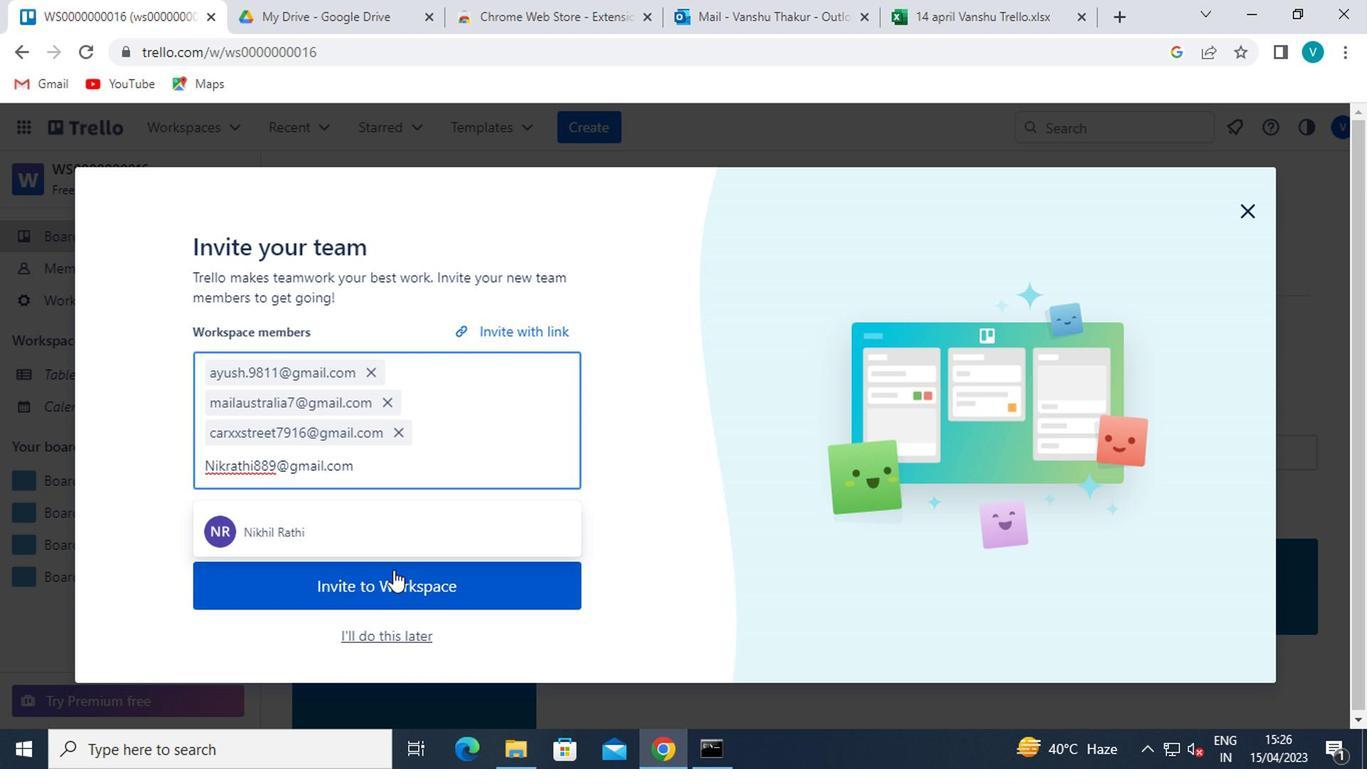 
Action: Mouse moved to (607, 669)
Screenshot: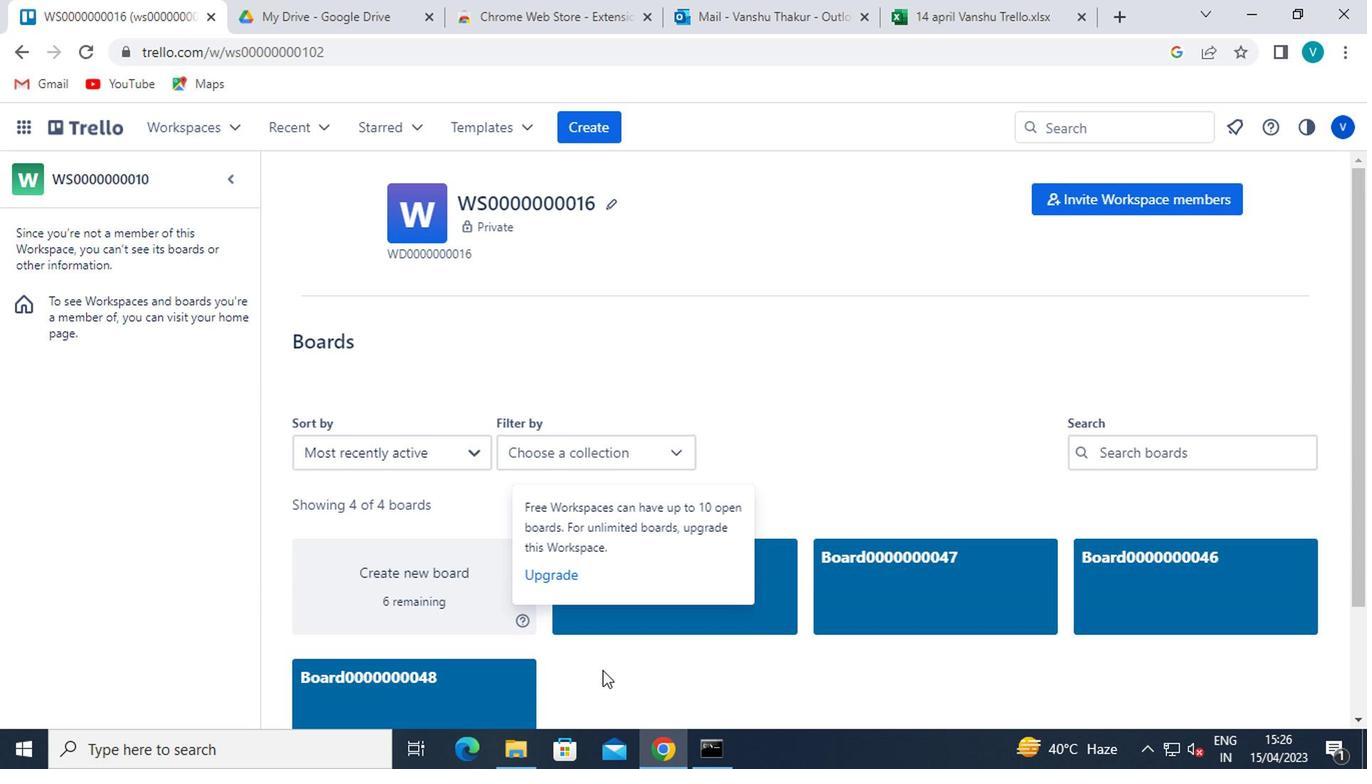 
